 Task: Add Sprouts Shredded Mexican Style Cheese to the cart.
Action: Mouse pressed left at (20, 78)
Screenshot: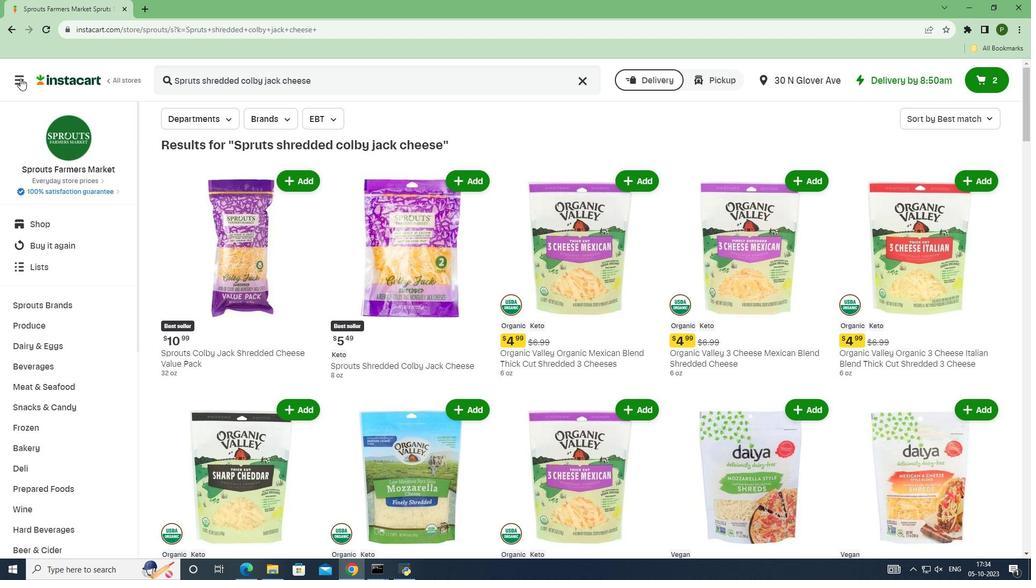 
Action: Mouse moved to (55, 282)
Screenshot: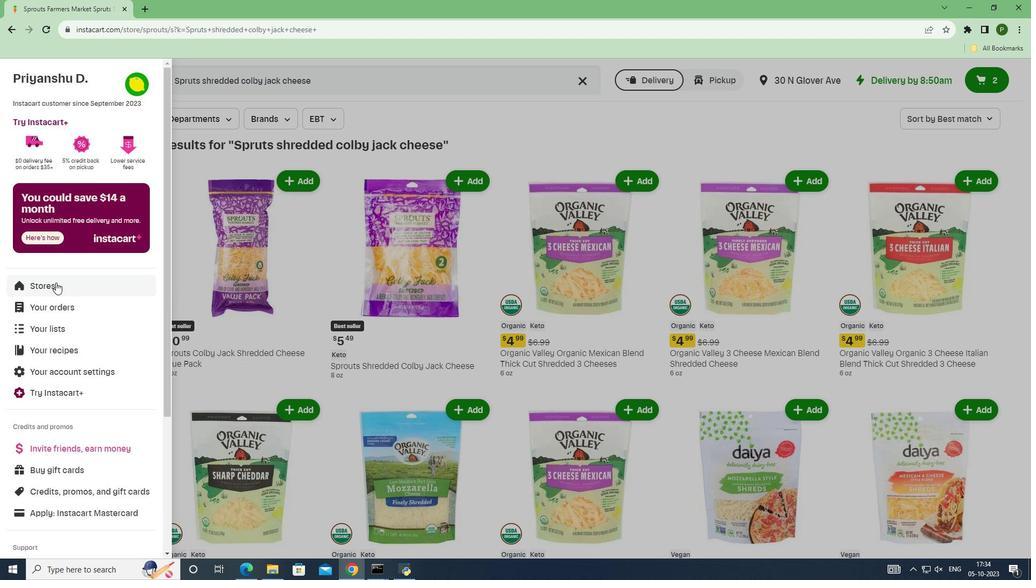 
Action: Mouse pressed left at (55, 282)
Screenshot: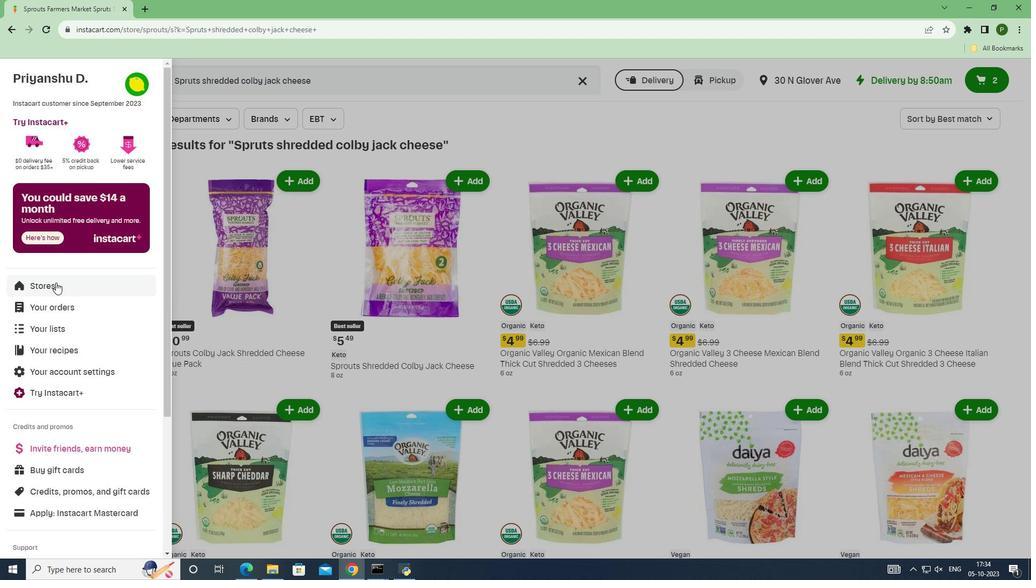 
Action: Mouse moved to (247, 124)
Screenshot: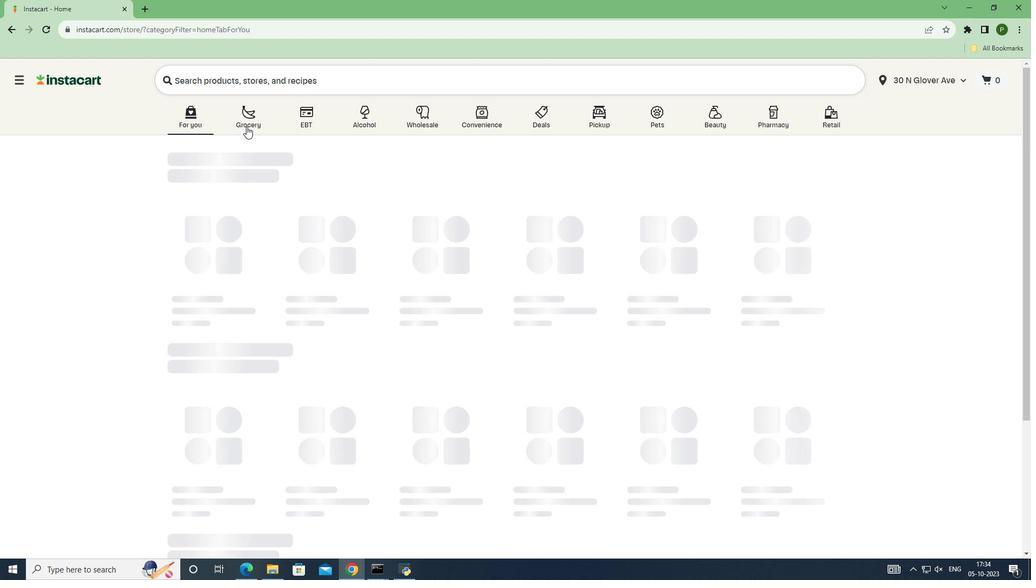
Action: Mouse pressed left at (247, 124)
Screenshot: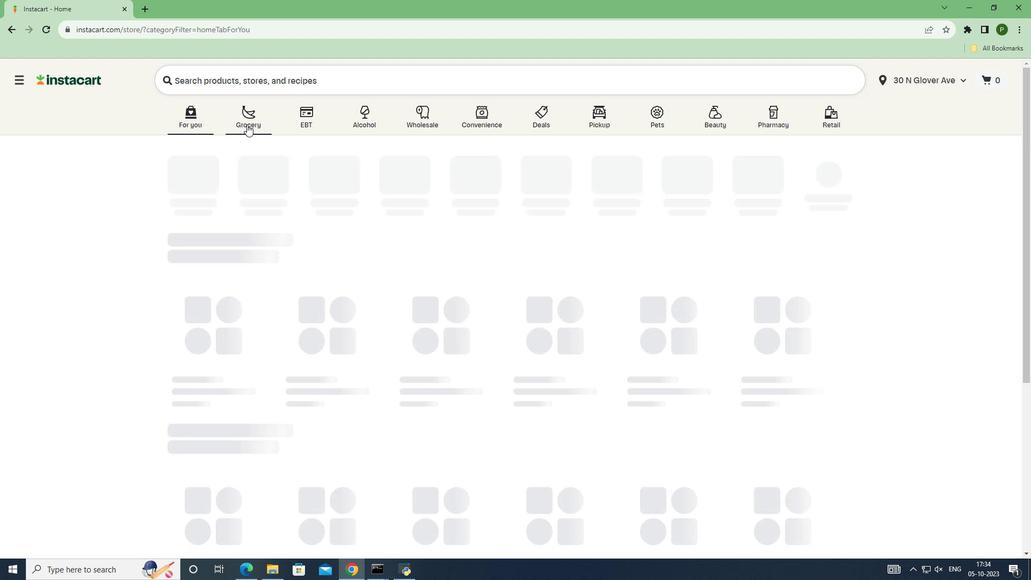 
Action: Mouse moved to (236, 172)
Screenshot: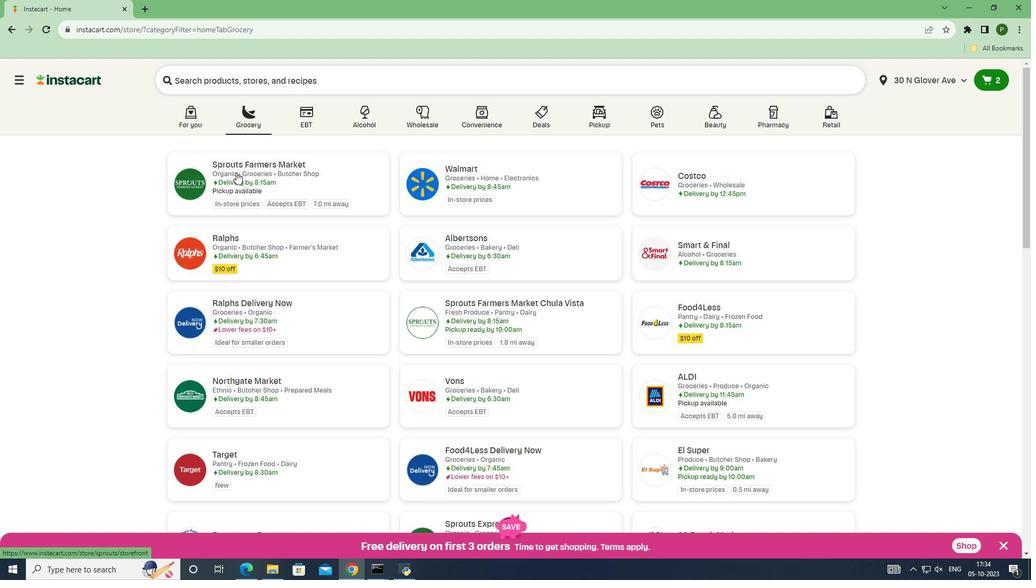 
Action: Mouse pressed left at (236, 172)
Screenshot: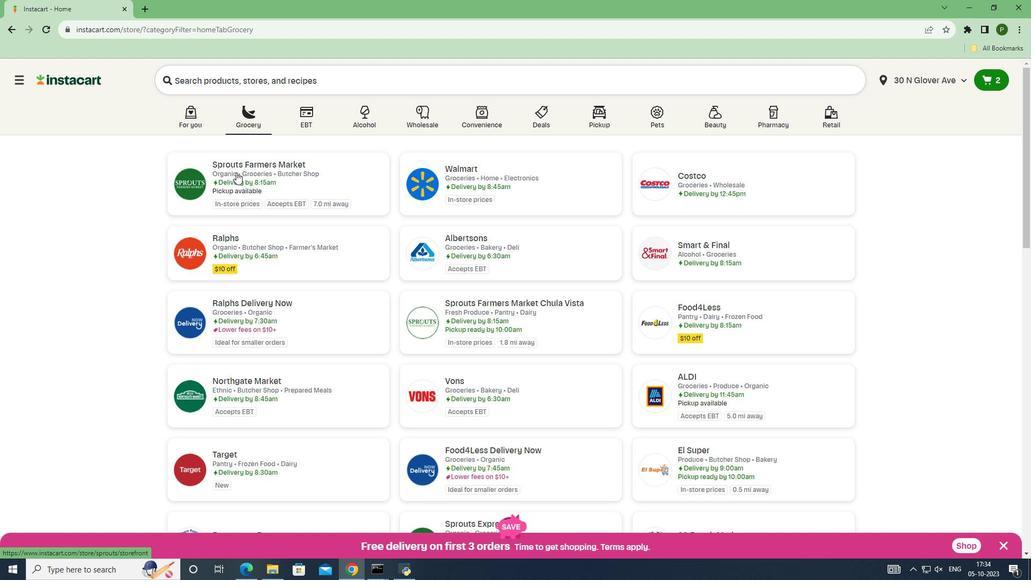 
Action: Mouse moved to (85, 306)
Screenshot: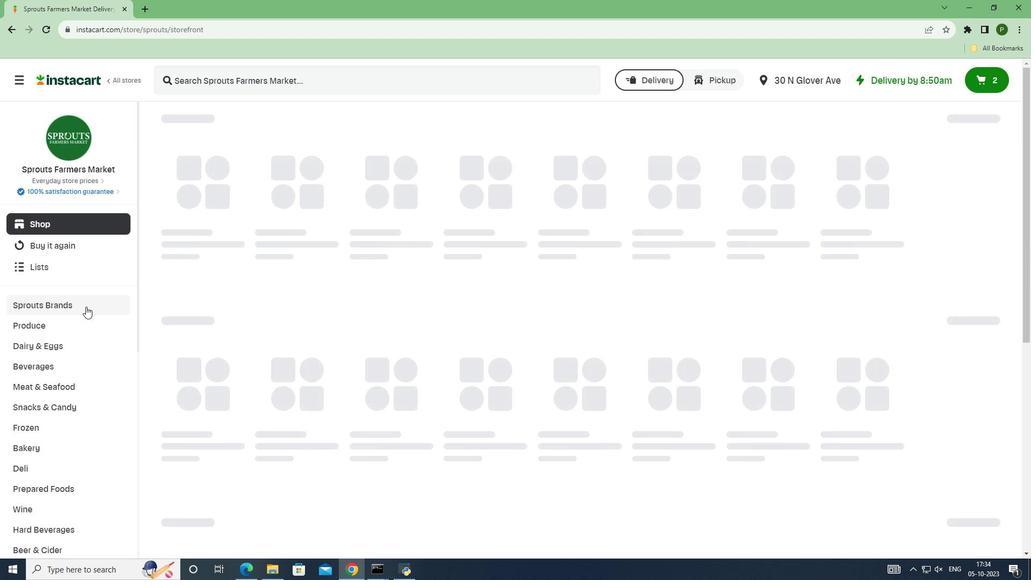 
Action: Mouse pressed left at (85, 306)
Screenshot: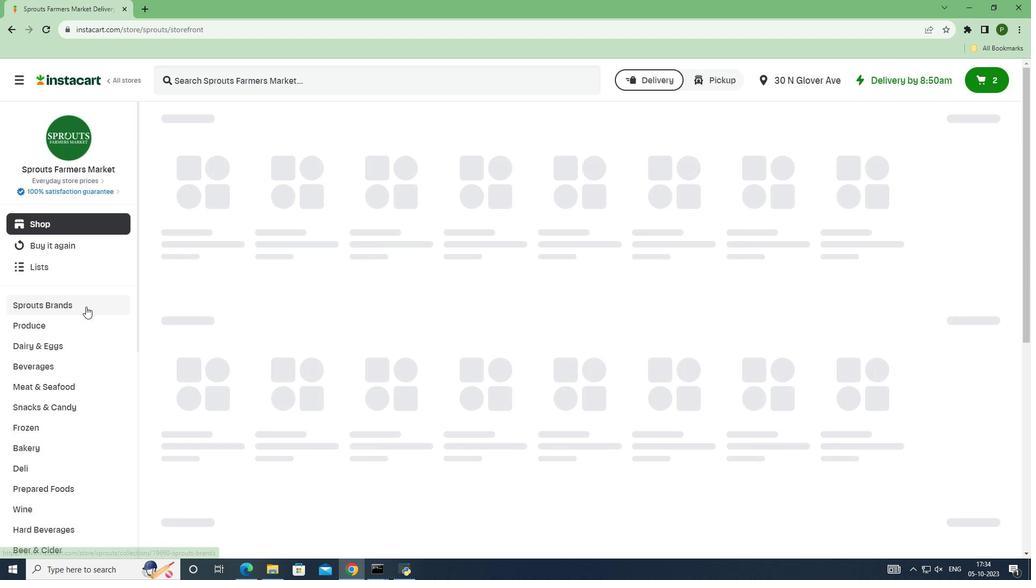 
Action: Mouse moved to (51, 425)
Screenshot: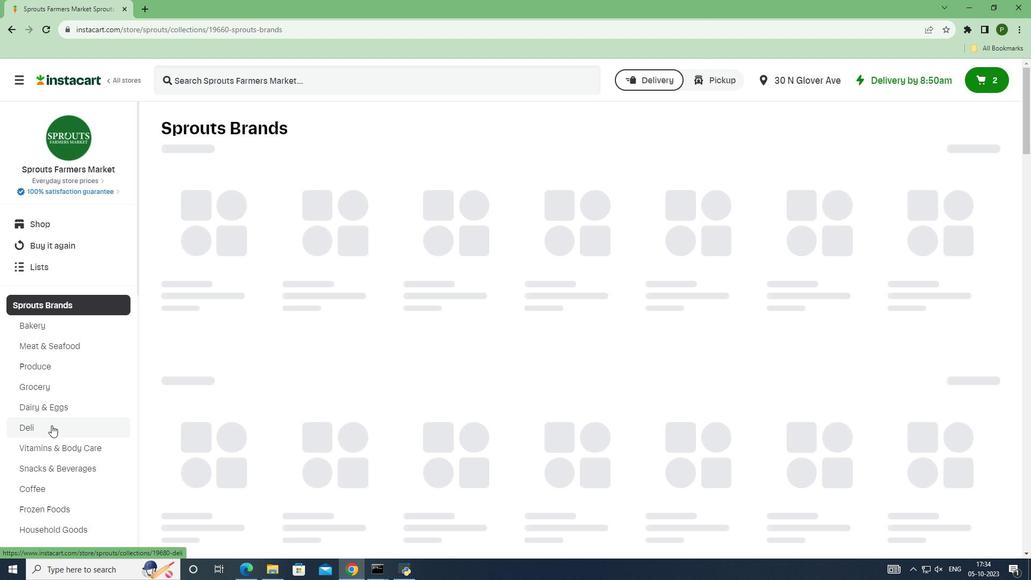 
Action: Mouse pressed left at (51, 425)
Screenshot: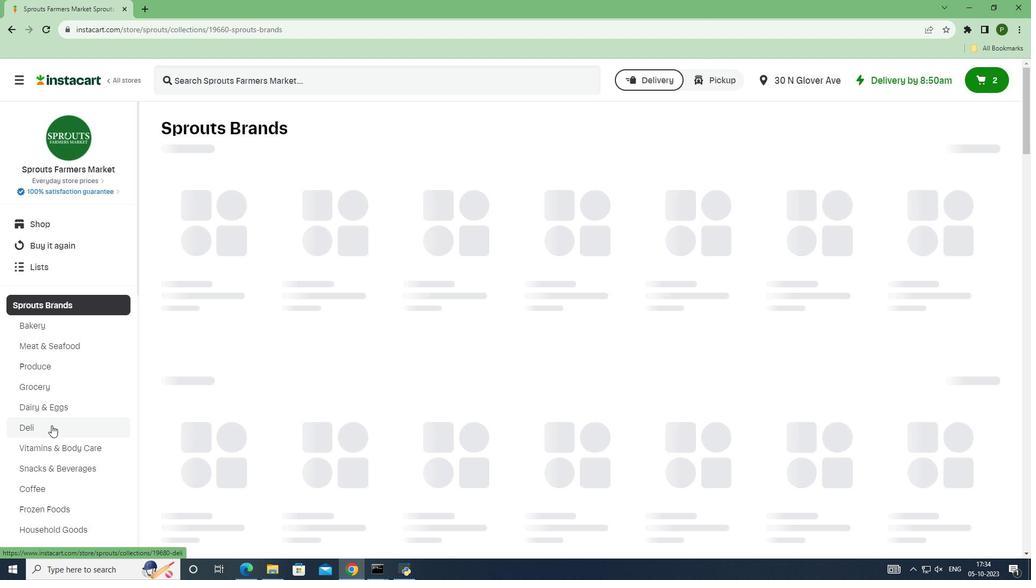 
Action: Mouse moved to (254, 82)
Screenshot: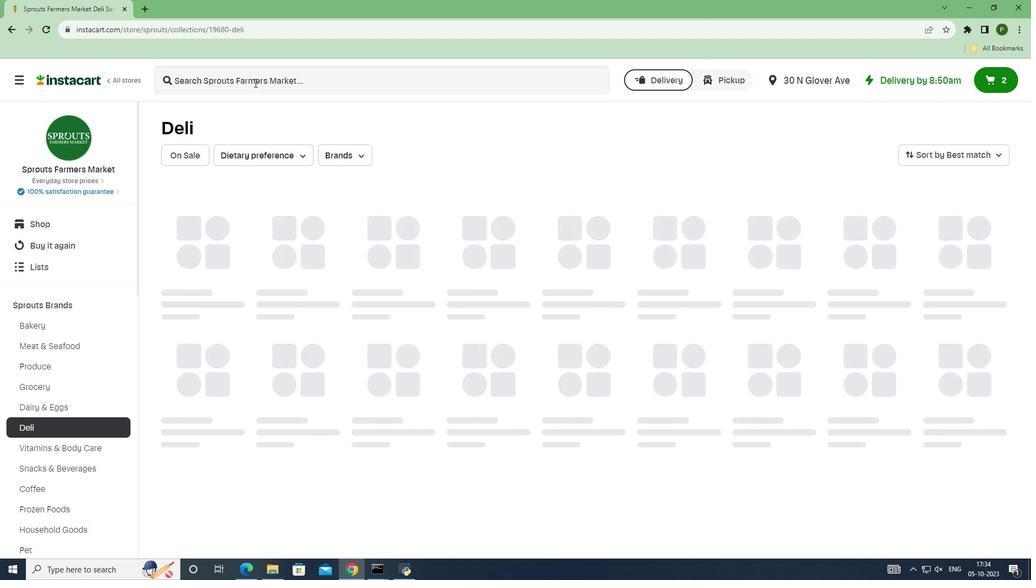 
Action: Mouse pressed left at (254, 82)
Screenshot: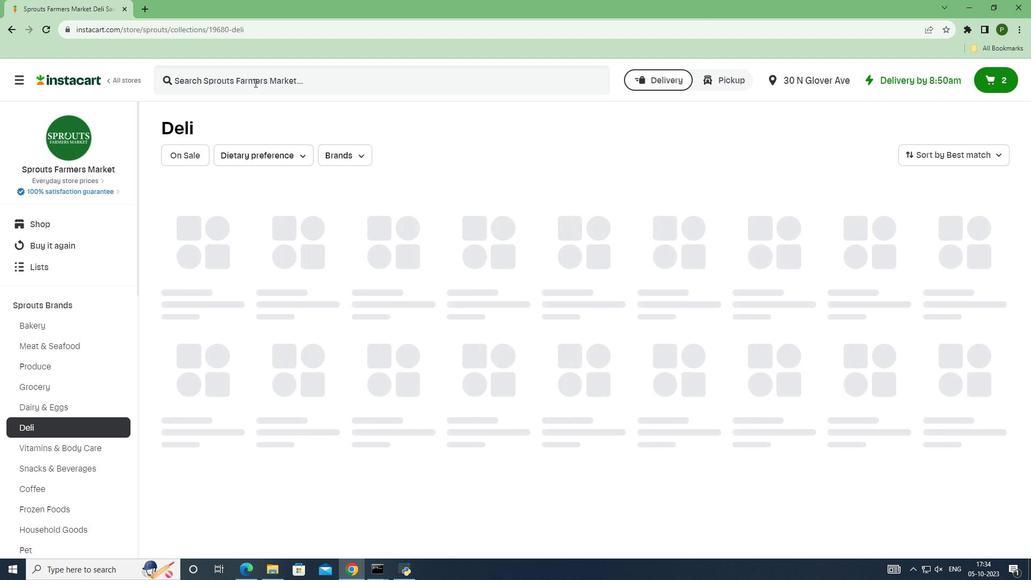 
Action: Key pressed <Key.caps_lock>S<Key.caps_lock>prouts<Key.space>shredded<Key.space>mexican<Key.space>style<Key.space>cheese<Key.space><Key.enter>
Screenshot: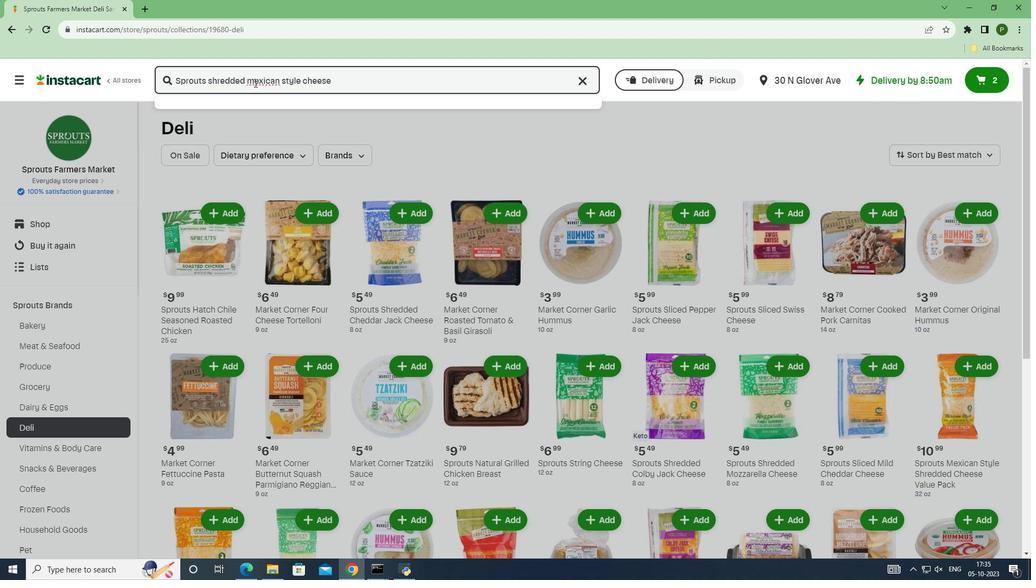 
Action: Mouse moved to (607, 175)
Screenshot: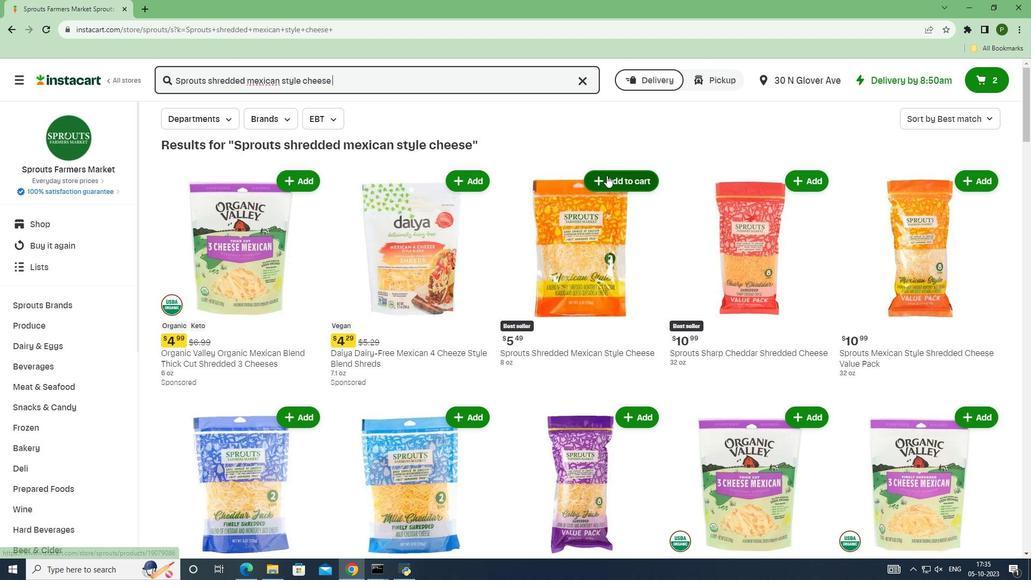
Action: Mouse pressed left at (607, 175)
Screenshot: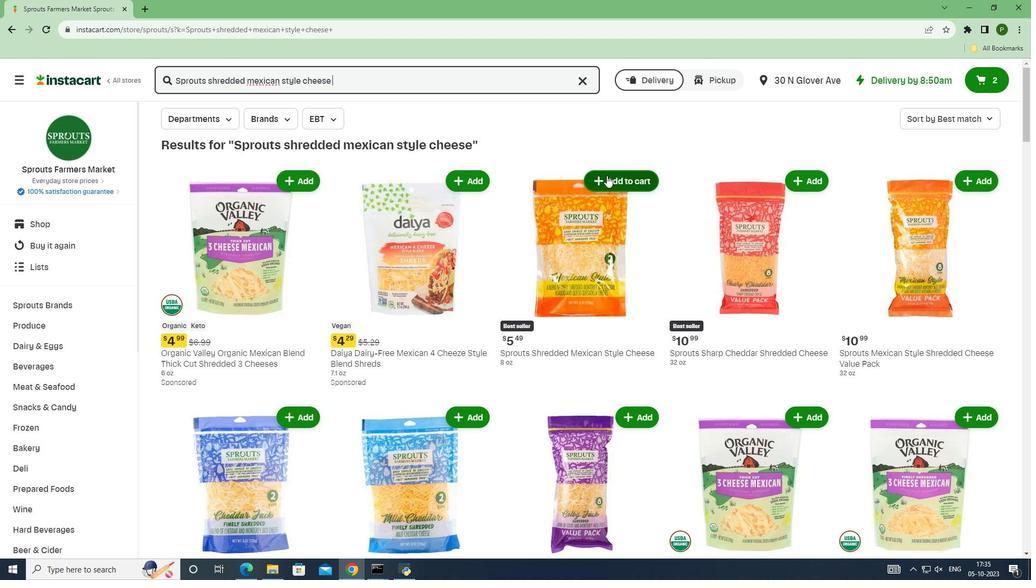 
